 Task: Calculate the travel distance from New York City, New York, to Boston, Massachusetts.
Action: Mouse moved to (256, 84)
Screenshot: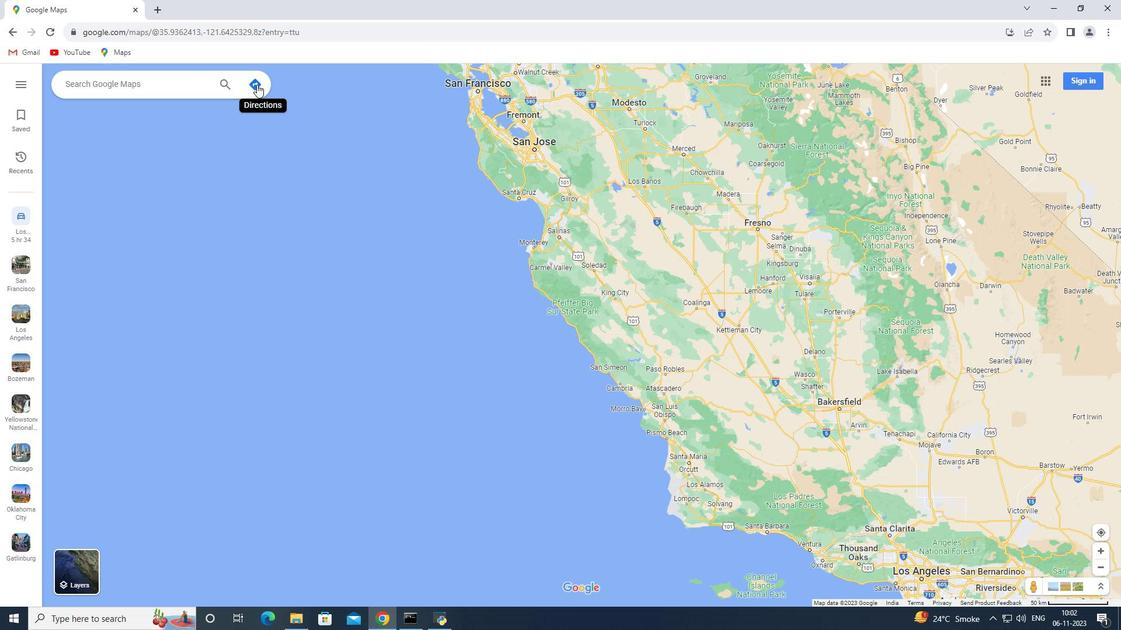 
Action: Mouse pressed left at (256, 84)
Screenshot: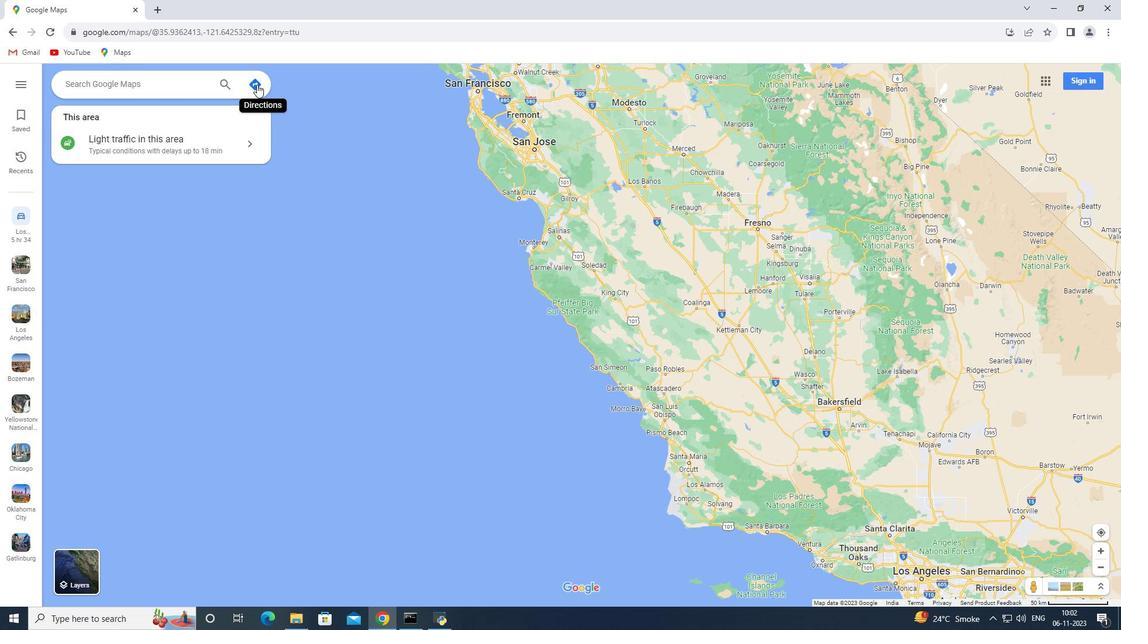 
Action: Mouse moved to (123, 113)
Screenshot: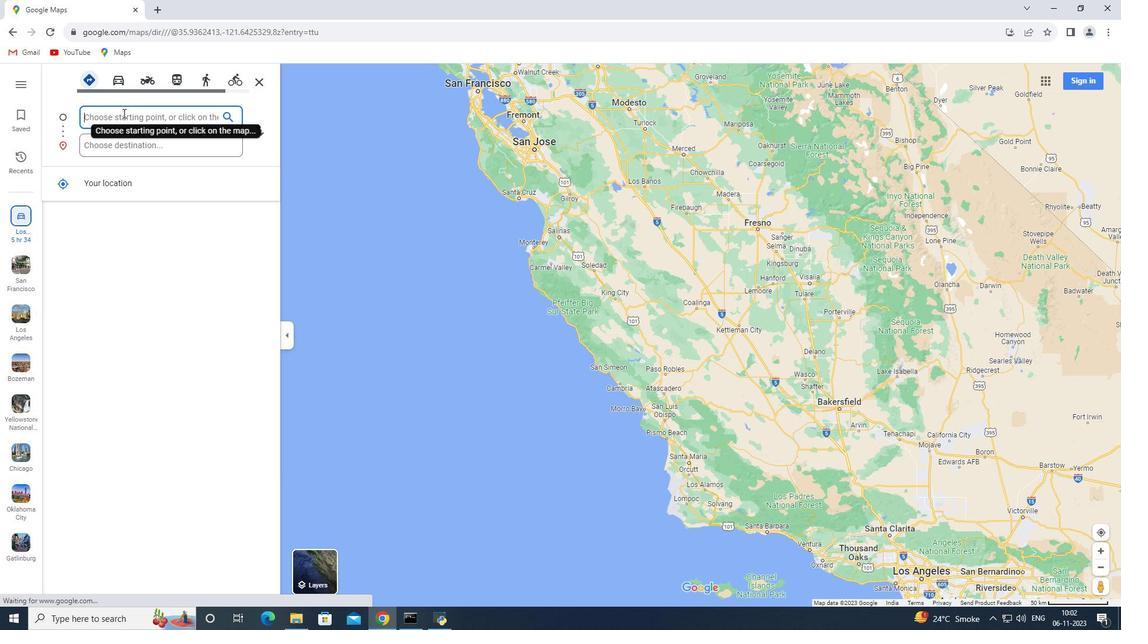 
Action: Key pressed <Key.shift>New<Key.space><Key.shift>York<Key.space><Key.shift>City,<Key.space><Key.shift>New<Key.space><Key.shift>York
Screenshot: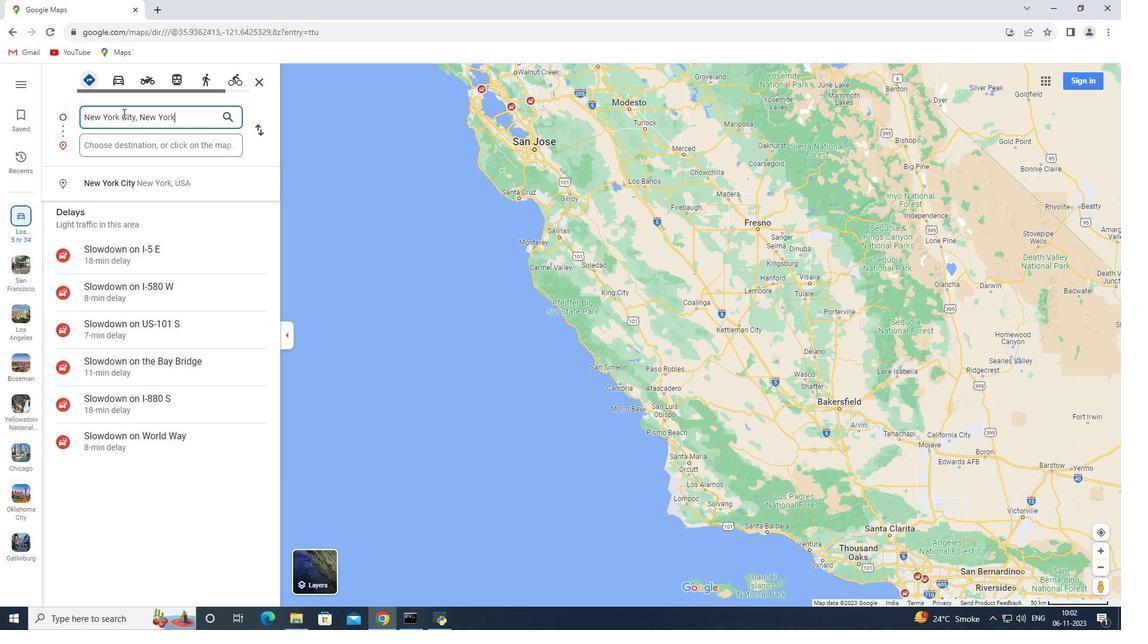 
Action: Mouse moved to (103, 140)
Screenshot: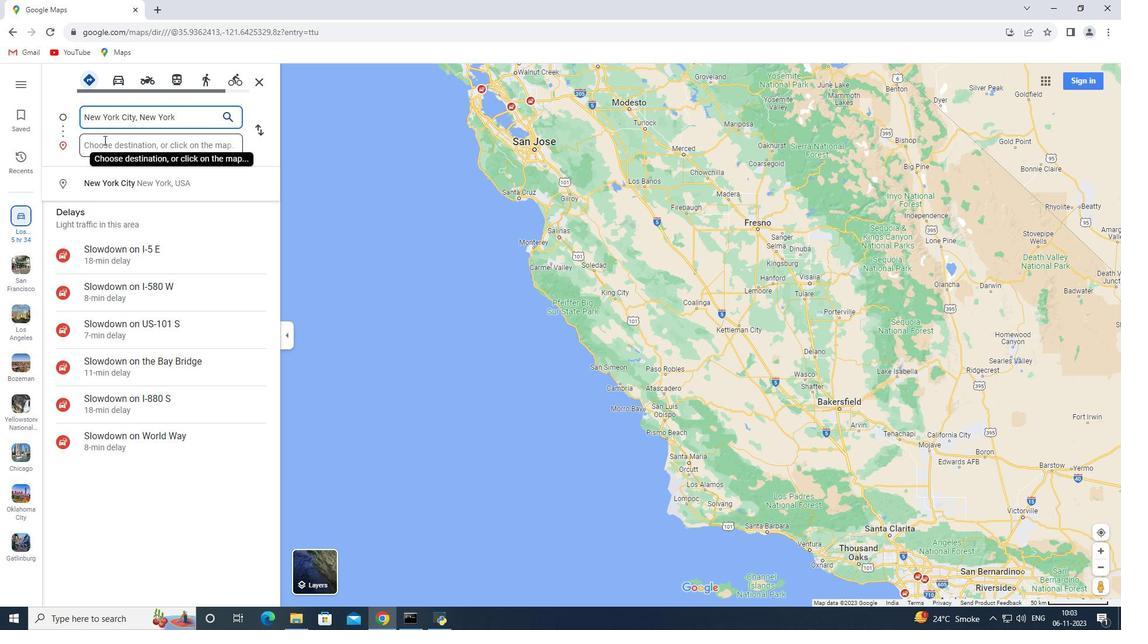 
Action: Mouse pressed left at (103, 140)
Screenshot: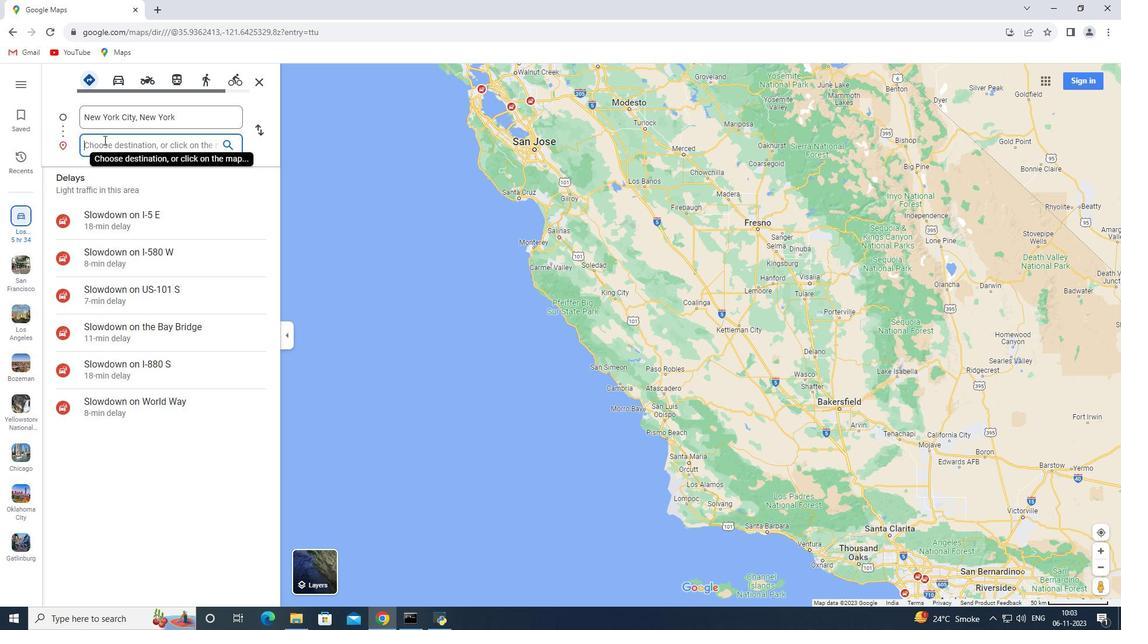 
Action: Key pressed <Key.shift>Boston,<Key.space><Key.shift>Massachusetts<Key.enter>
Screenshot: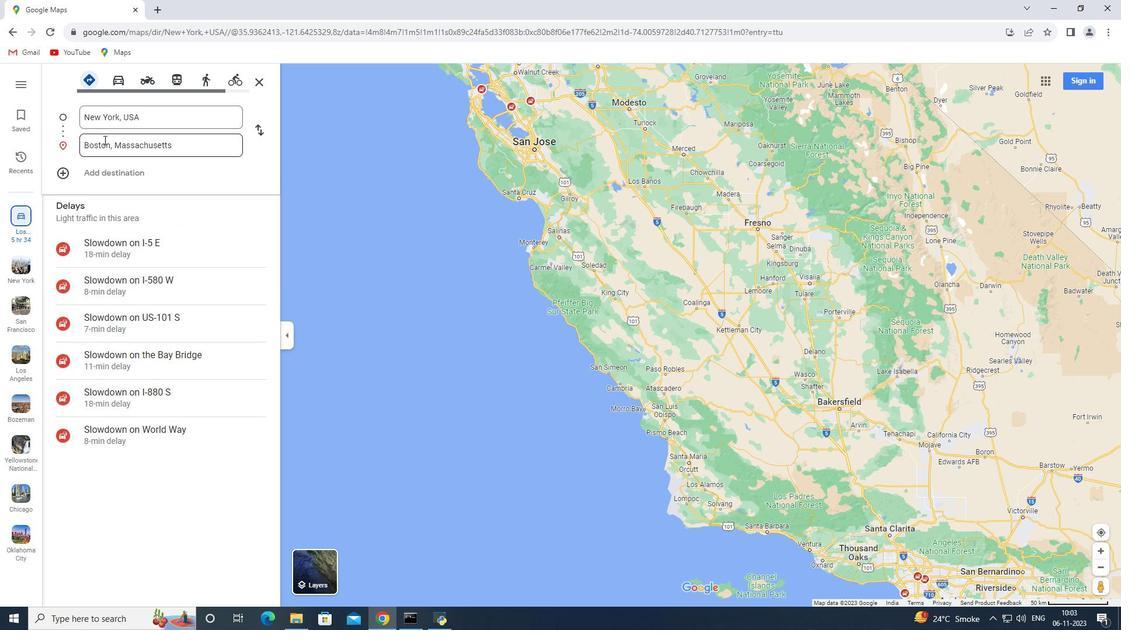 
